 Task: Create in the project VentureTech and in the Backlog issue 'Integrate a new gamification feature into an existing mobile application to increase user engagement and motivation' a child issue 'Automated infrastructure disaster recovery testing and planning', and assign it to team member softage.1@softage.net.
Action: Mouse moved to (834, 340)
Screenshot: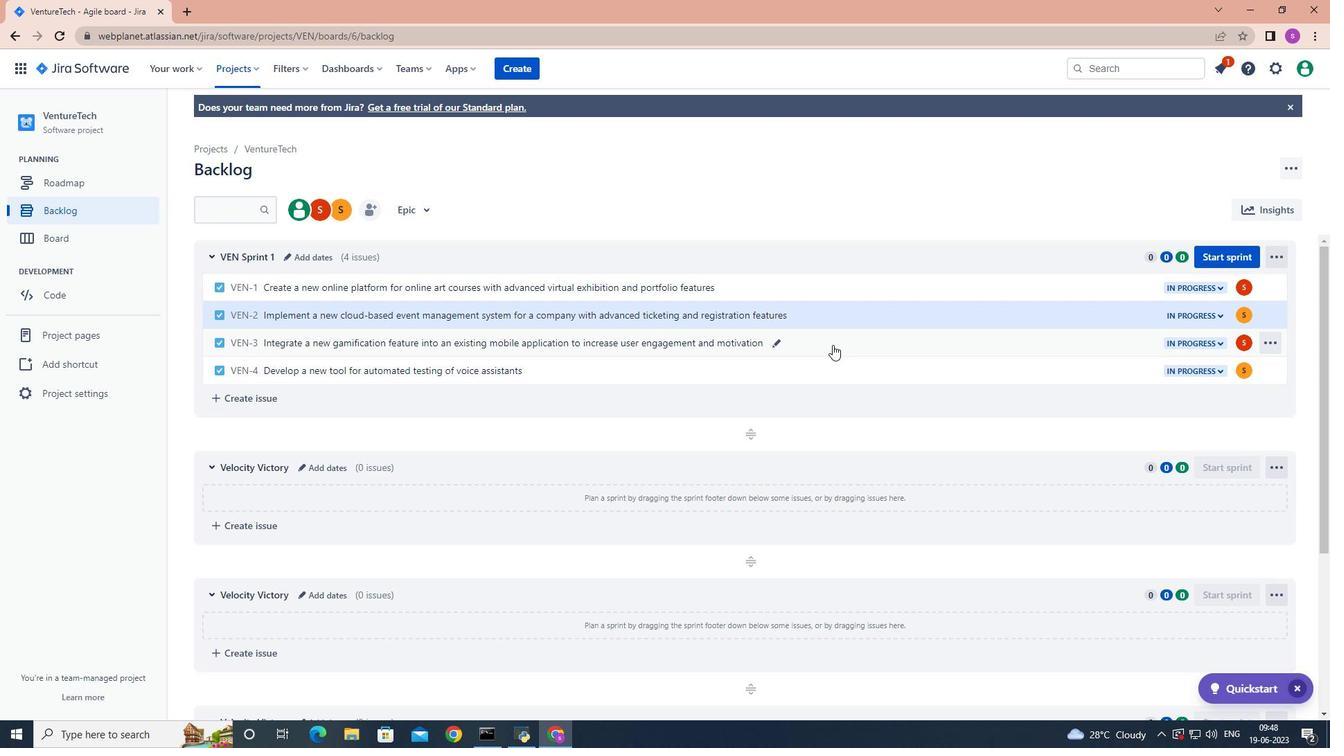 
Action: Mouse pressed left at (834, 340)
Screenshot: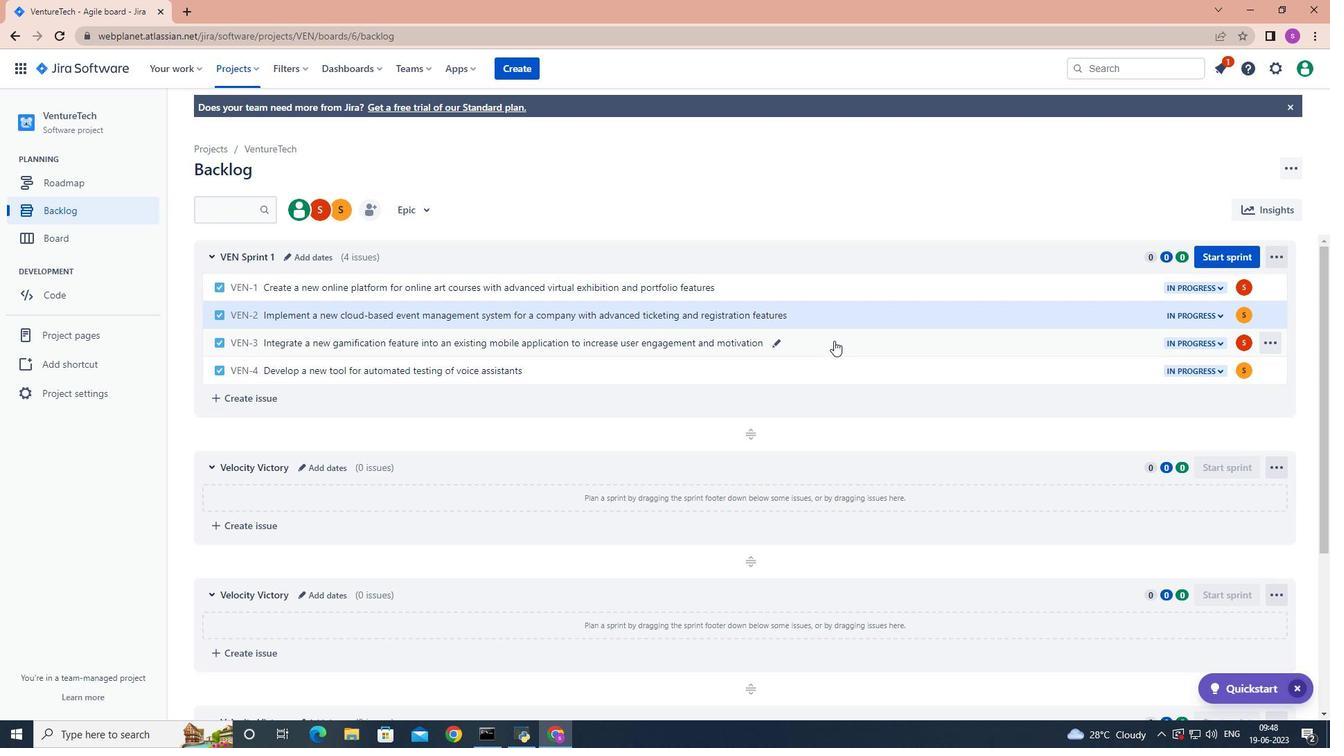 
Action: Mouse moved to (1084, 370)
Screenshot: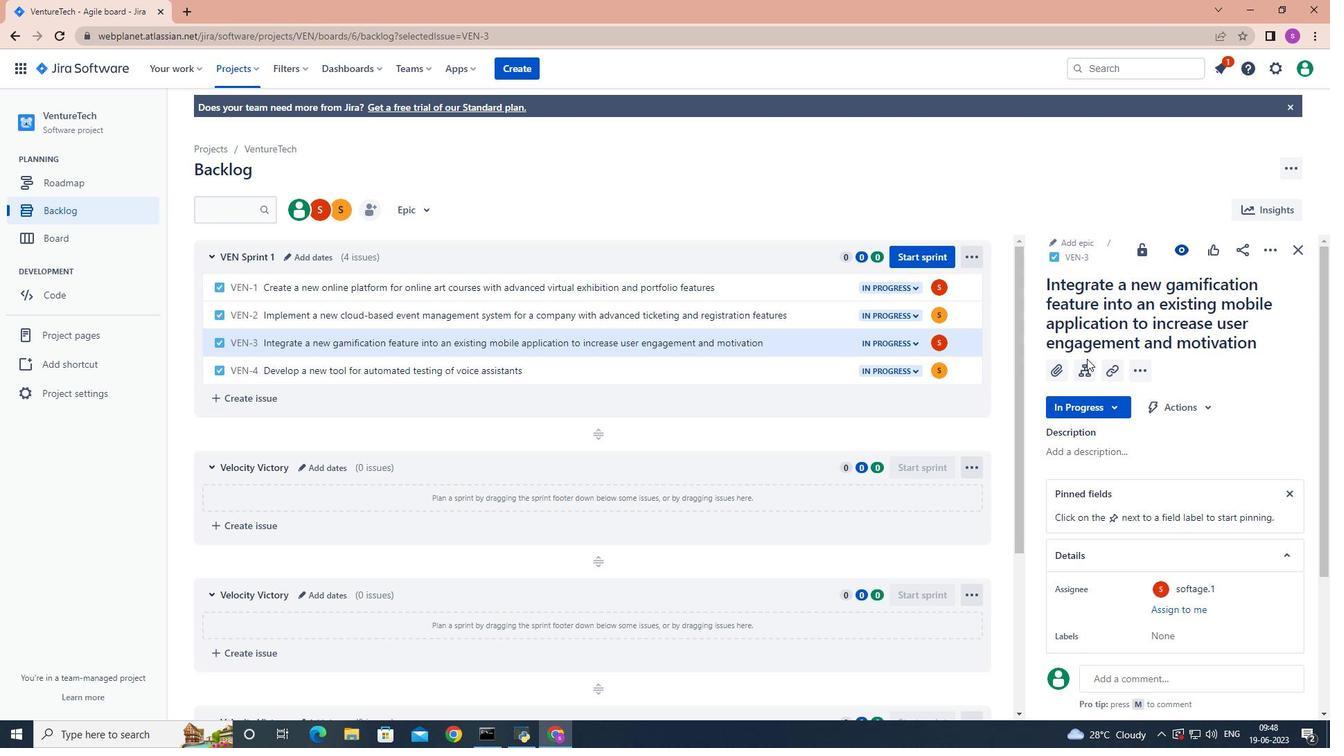 
Action: Mouse pressed left at (1084, 370)
Screenshot: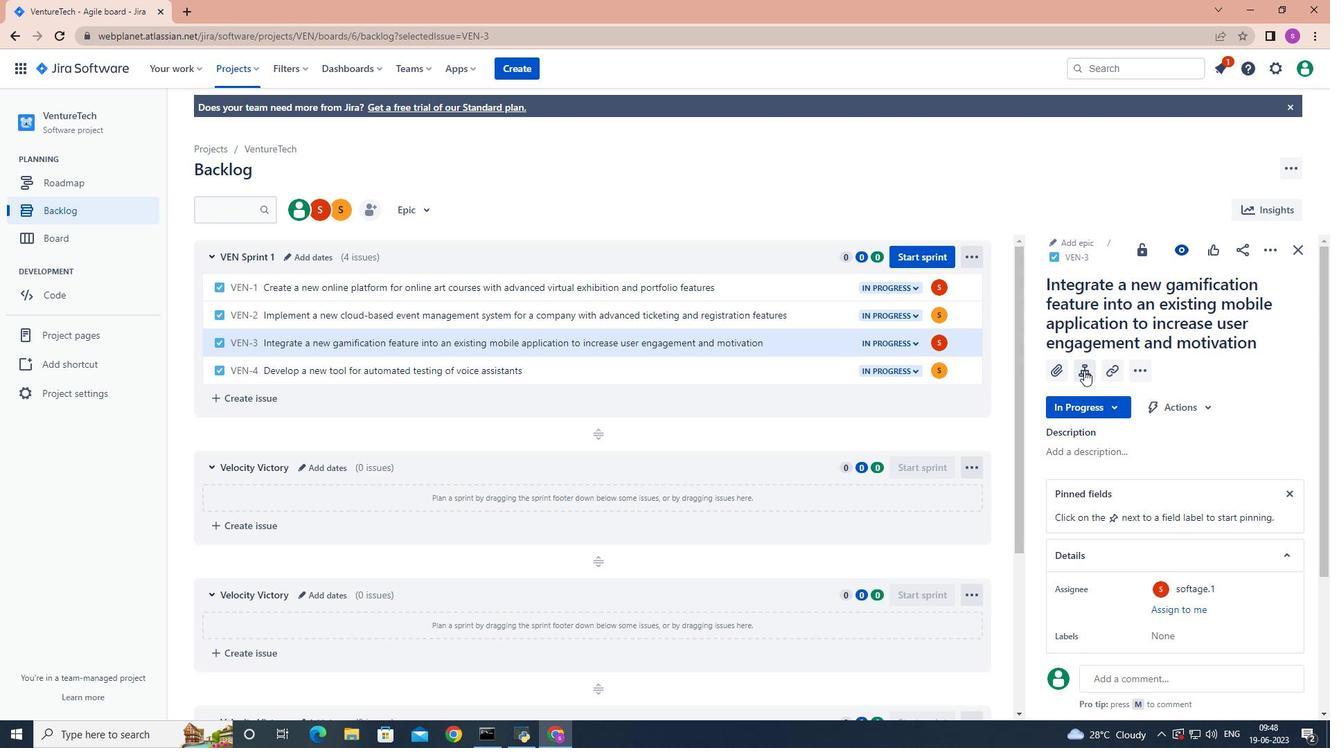 
Action: Key pressed <Key.shift>Automated<Key.space>infrastructure<Key.space>disaster<Key.space>recovery<Key.space>testing<Key.space>and<Key.space>planning<Key.enter>
Screenshot: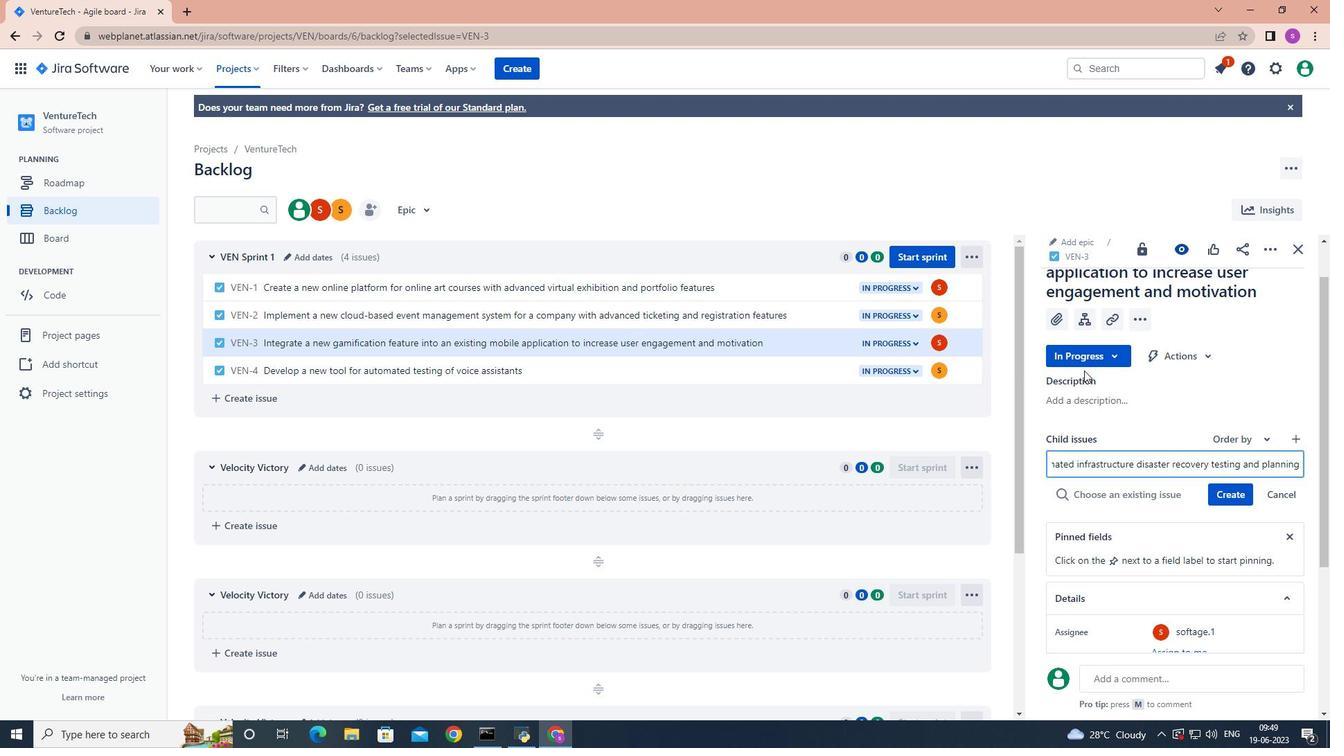 
Action: Mouse moved to (1244, 475)
Screenshot: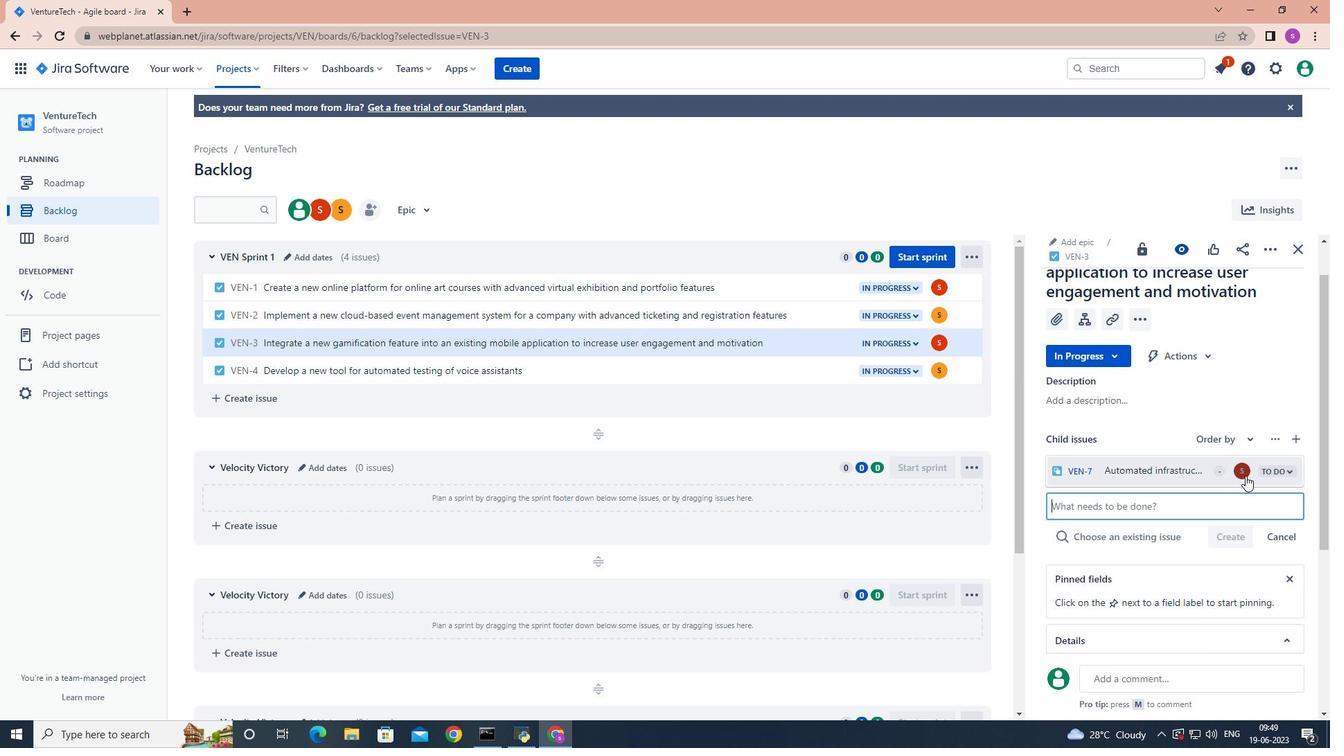 
Action: Mouse pressed left at (1244, 475)
Screenshot: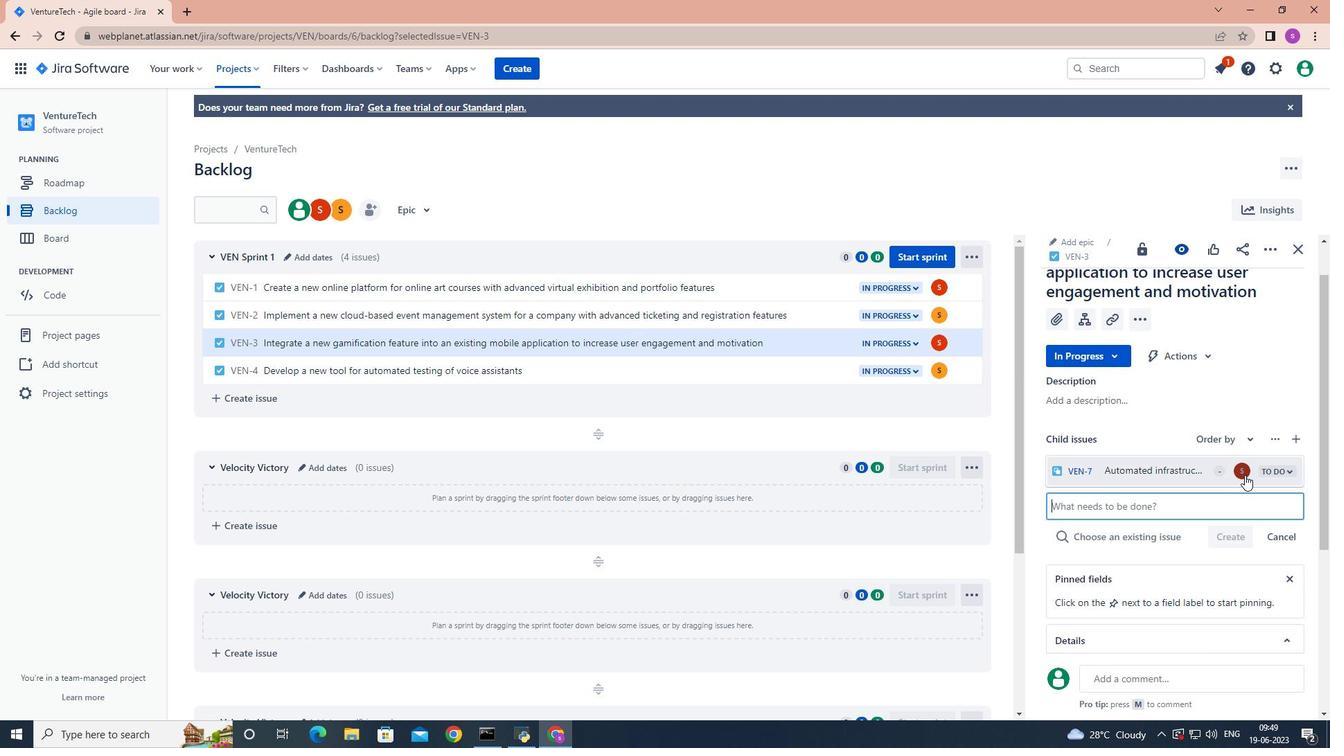 
Action: Key pressed softage.1
Screenshot: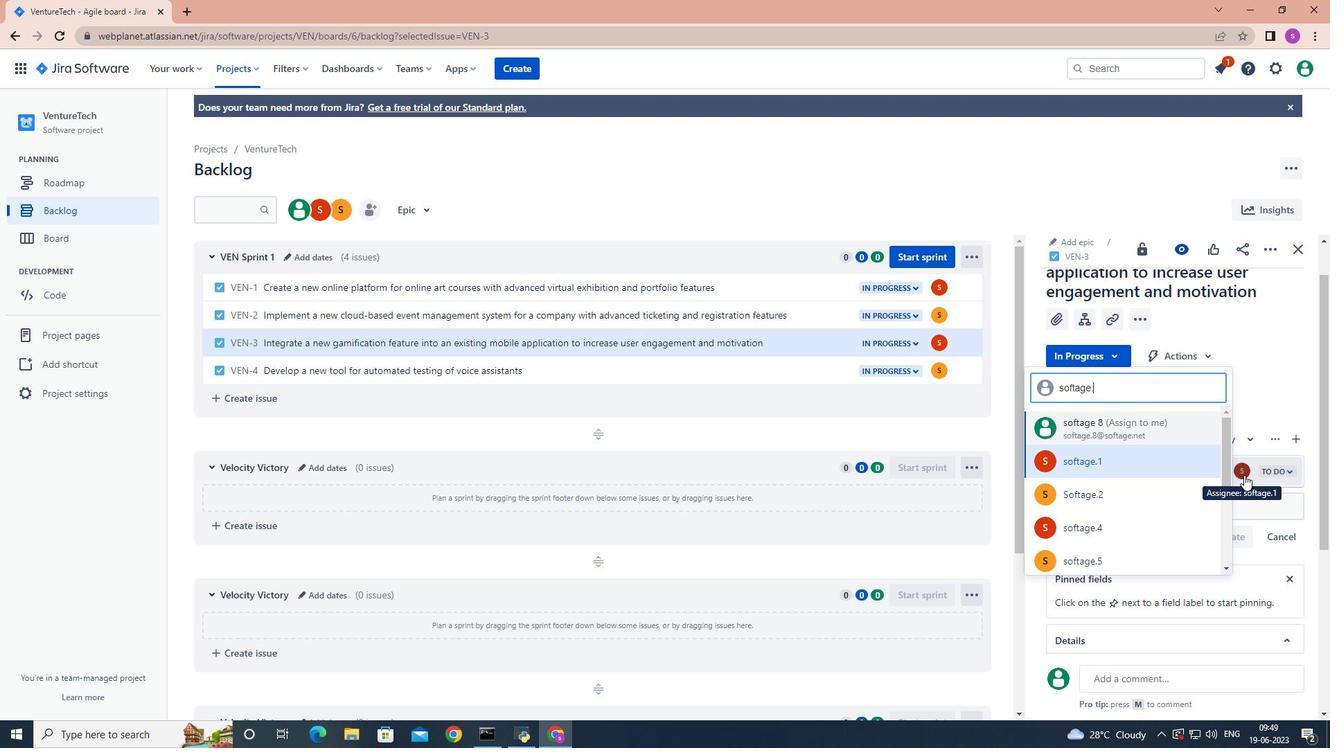 
Action: Mouse moved to (1105, 461)
Screenshot: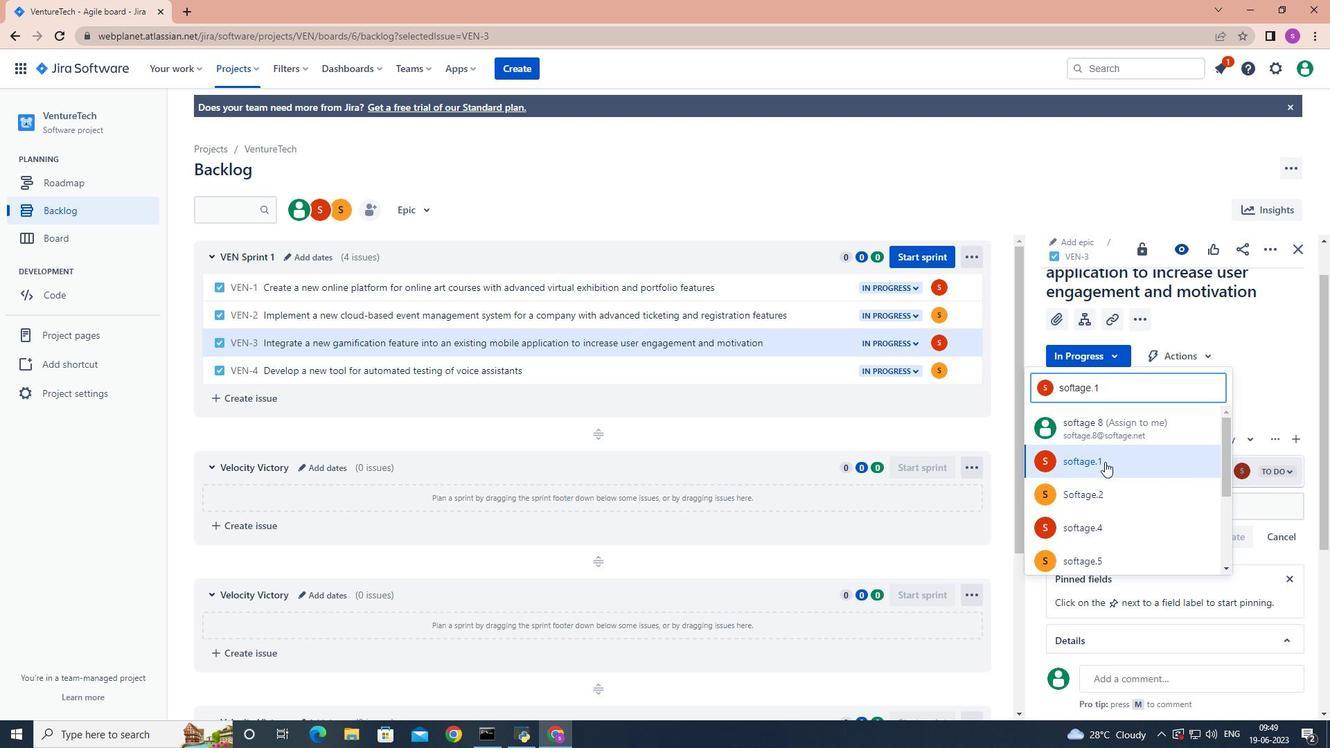 
Action: Mouse pressed left at (1105, 461)
Screenshot: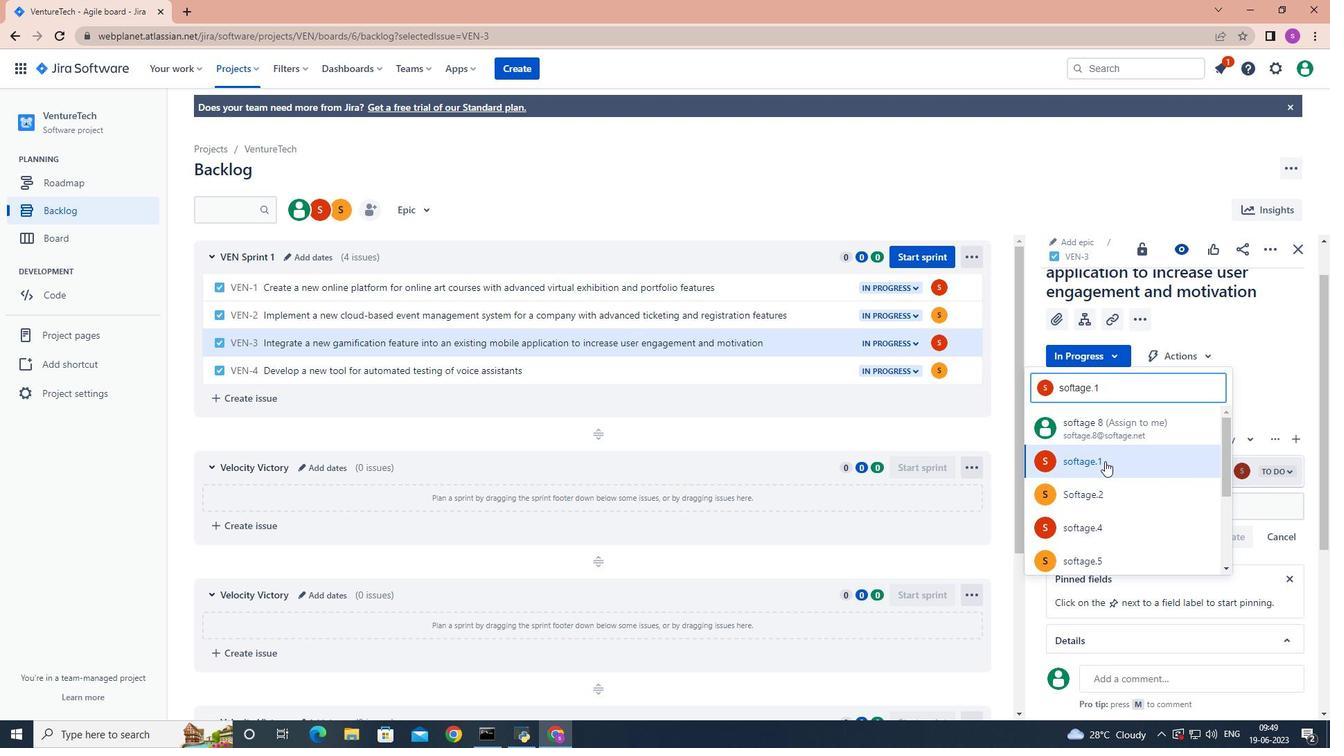
Action: Mouse moved to (1105, 461)
Screenshot: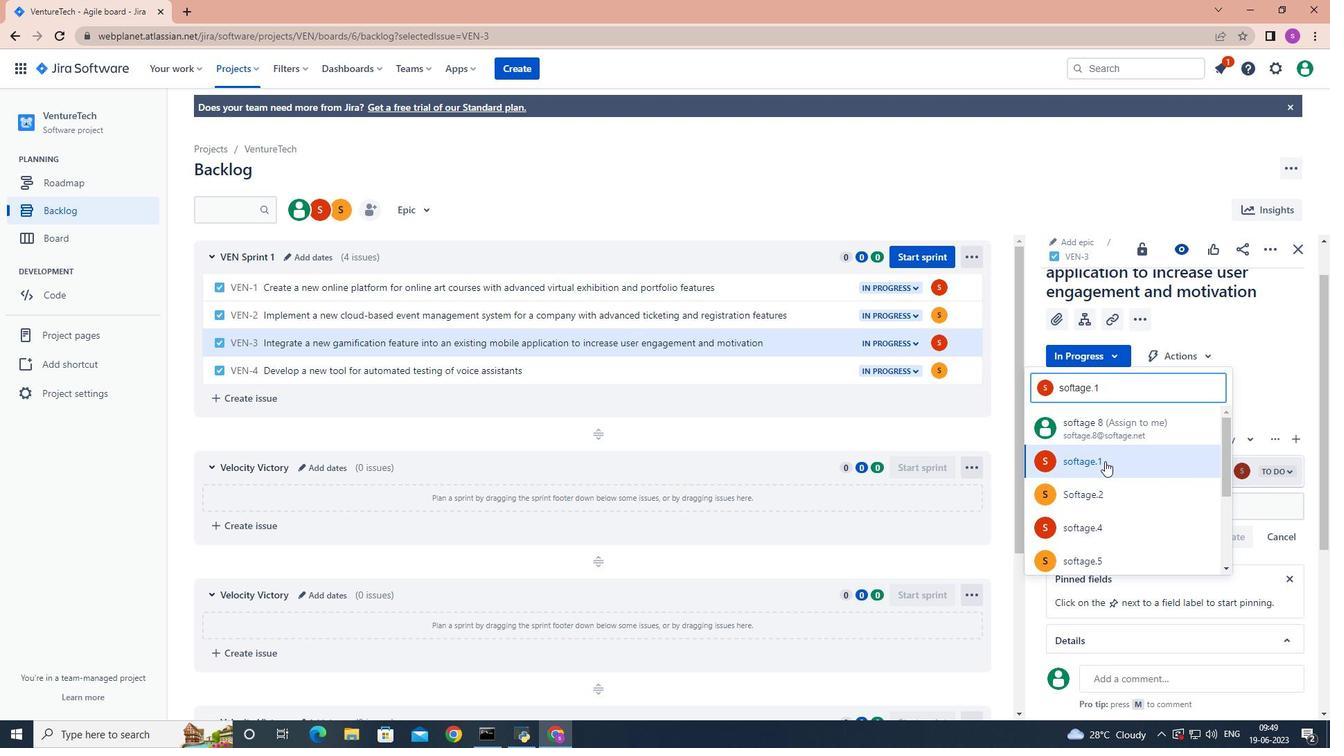 
